 Task: Select the criteria, the date is on or before "today".
Action: Mouse moved to (161, 81)
Screenshot: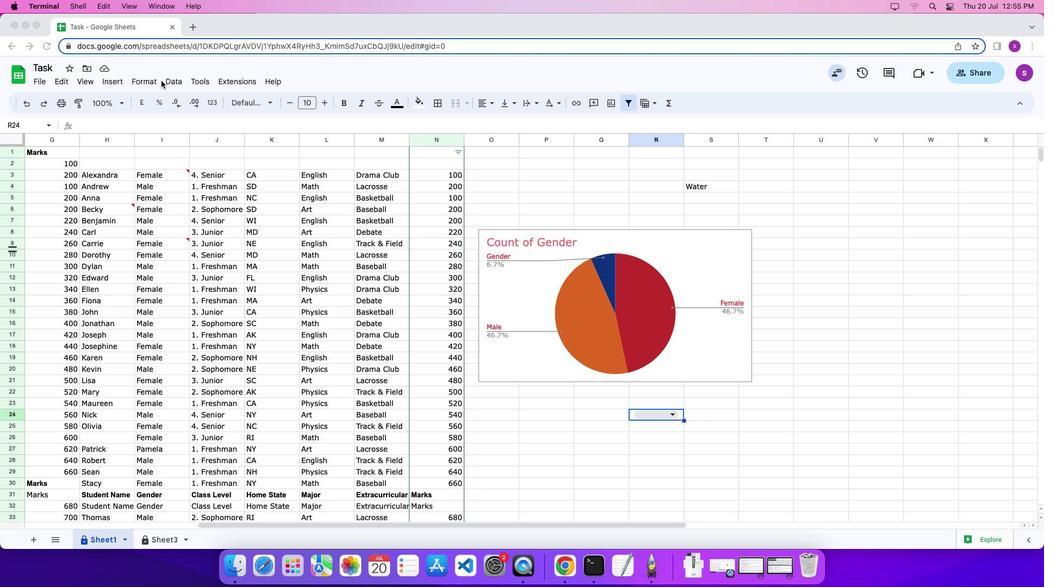 
Action: Mouse pressed left at (161, 81)
Screenshot: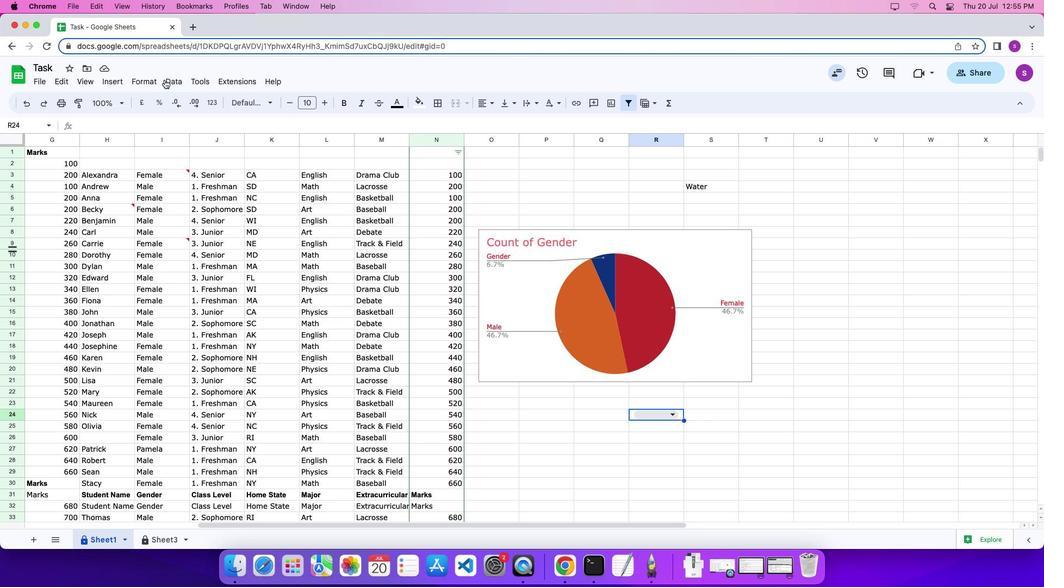 
Action: Mouse moved to (165, 79)
Screenshot: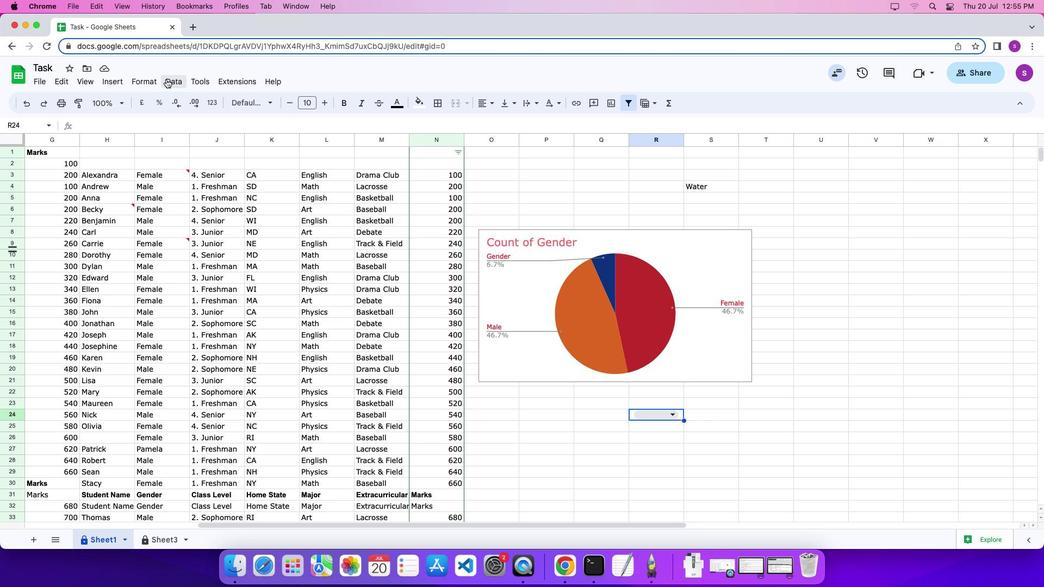 
Action: Mouse pressed left at (165, 79)
Screenshot: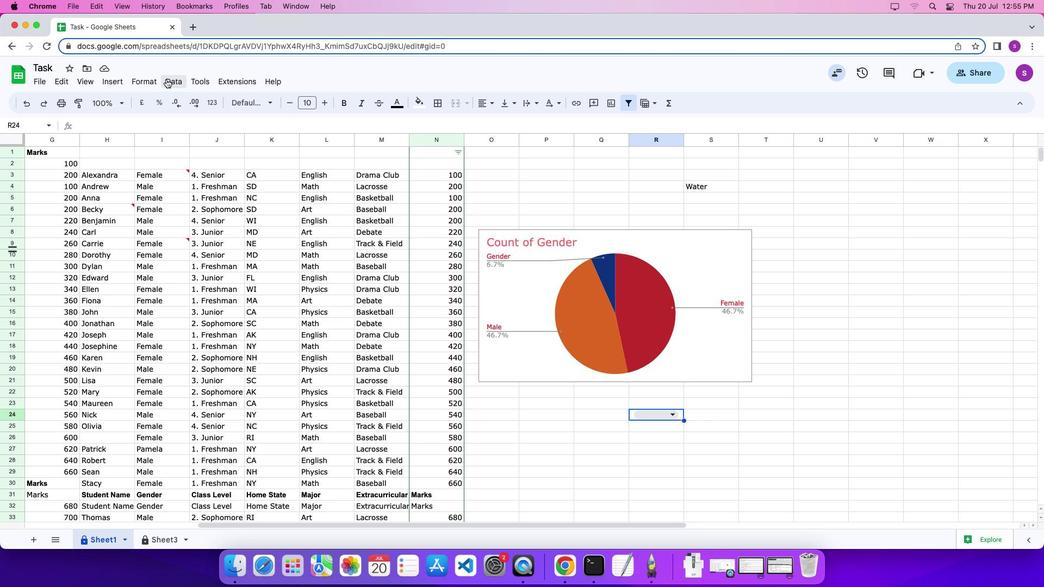 
Action: Mouse moved to (205, 304)
Screenshot: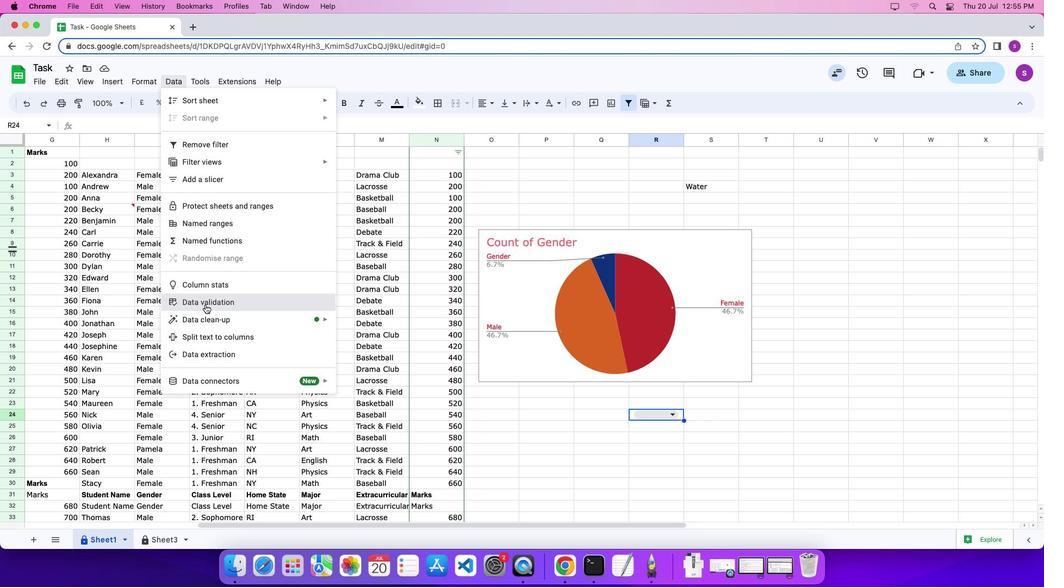 
Action: Mouse pressed left at (205, 304)
Screenshot: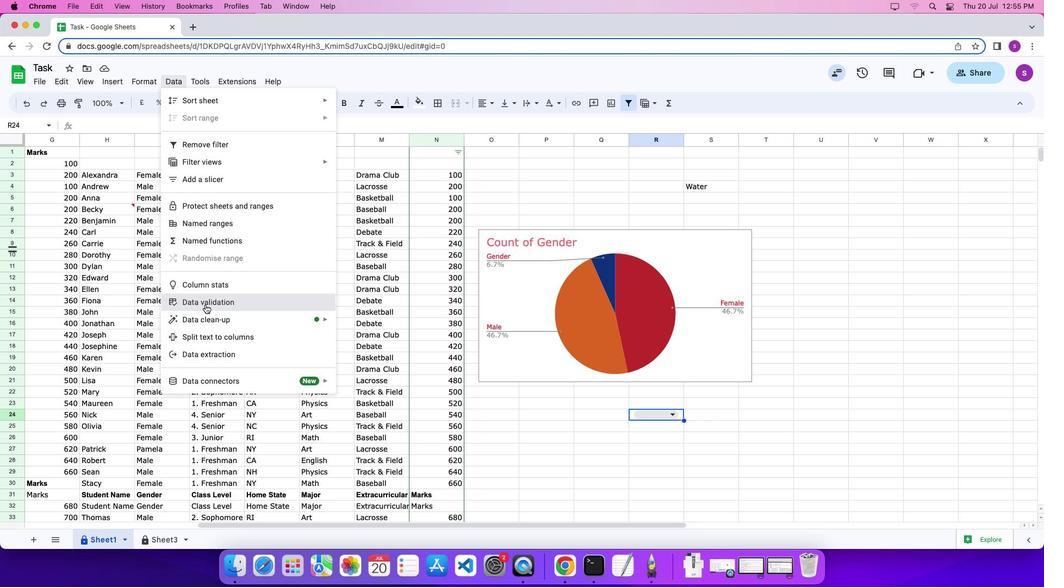 
Action: Mouse moved to (985, 311)
Screenshot: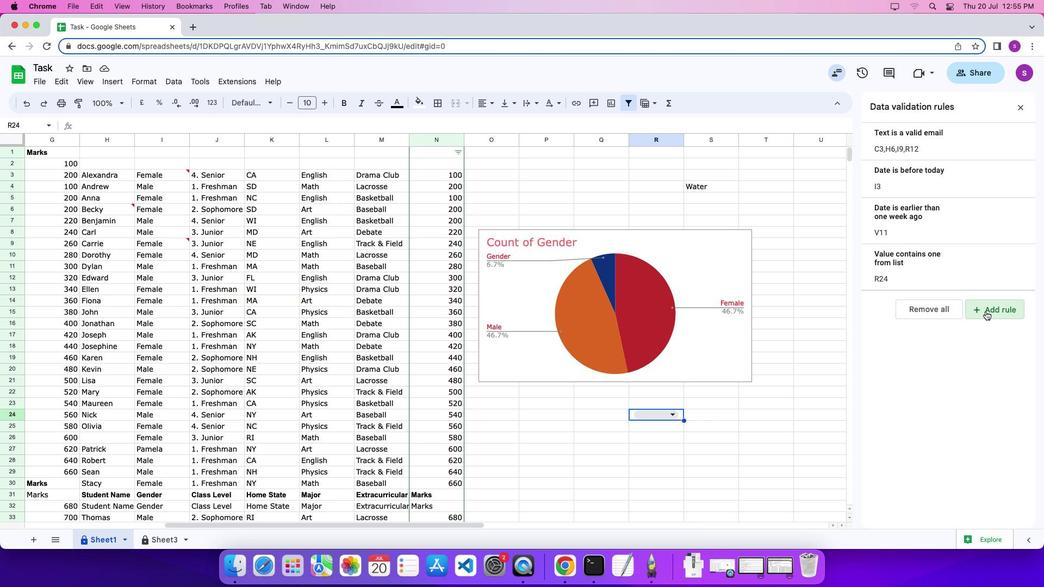 
Action: Mouse pressed left at (985, 311)
Screenshot: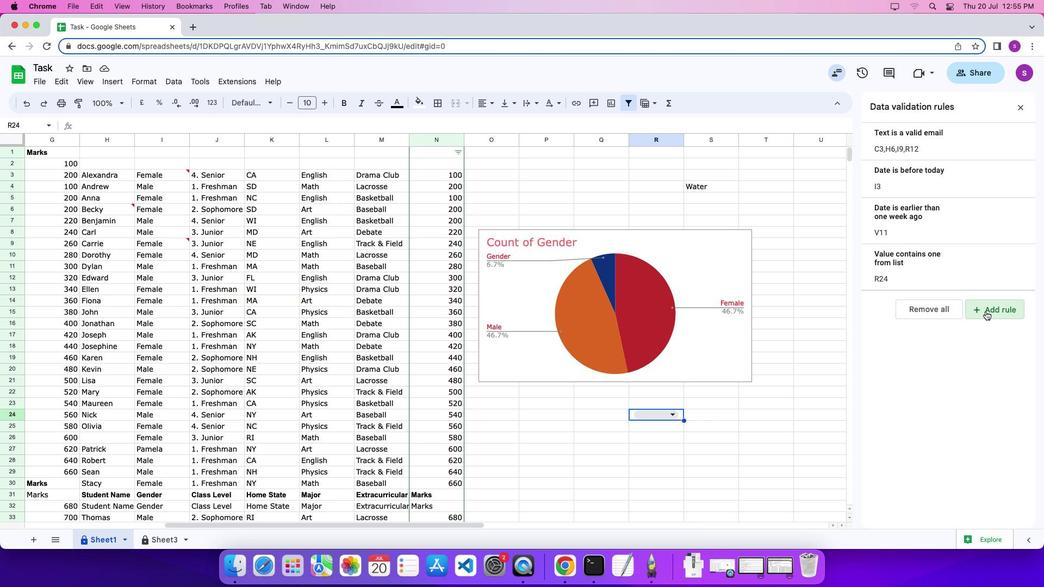 
Action: Mouse moved to (933, 204)
Screenshot: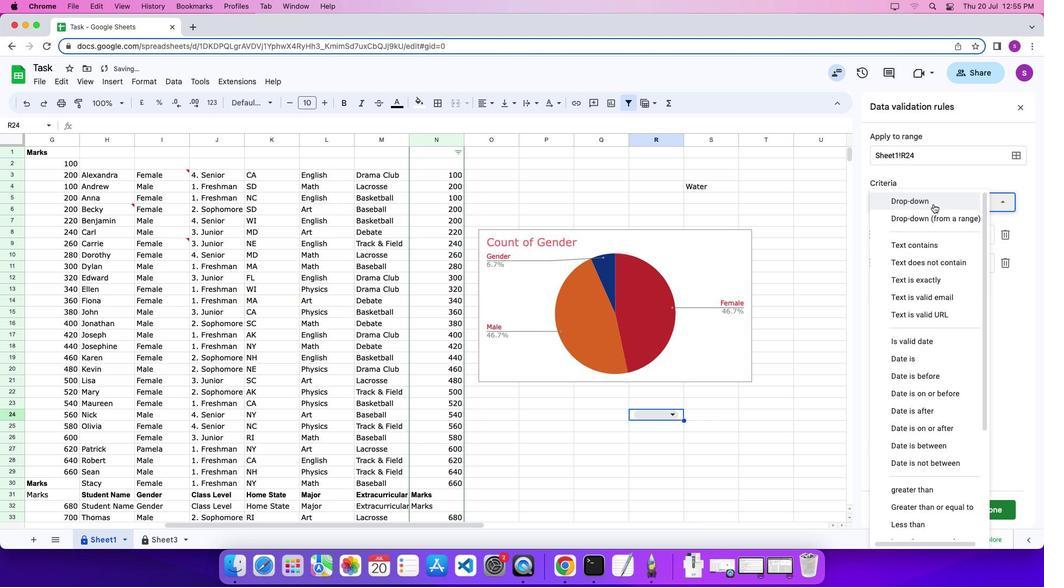 
Action: Mouse pressed left at (933, 204)
Screenshot: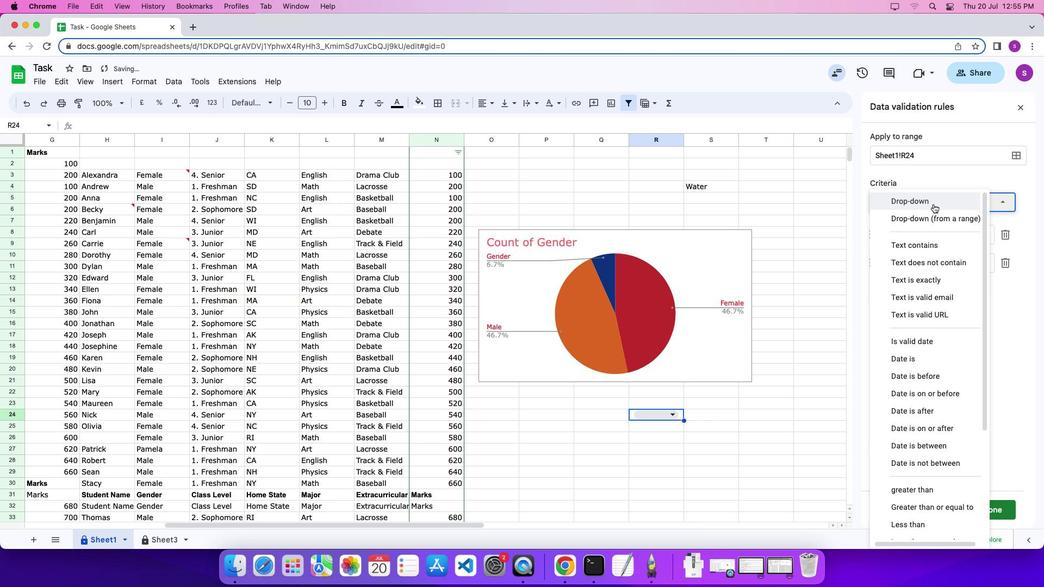 
Action: Mouse moved to (936, 392)
Screenshot: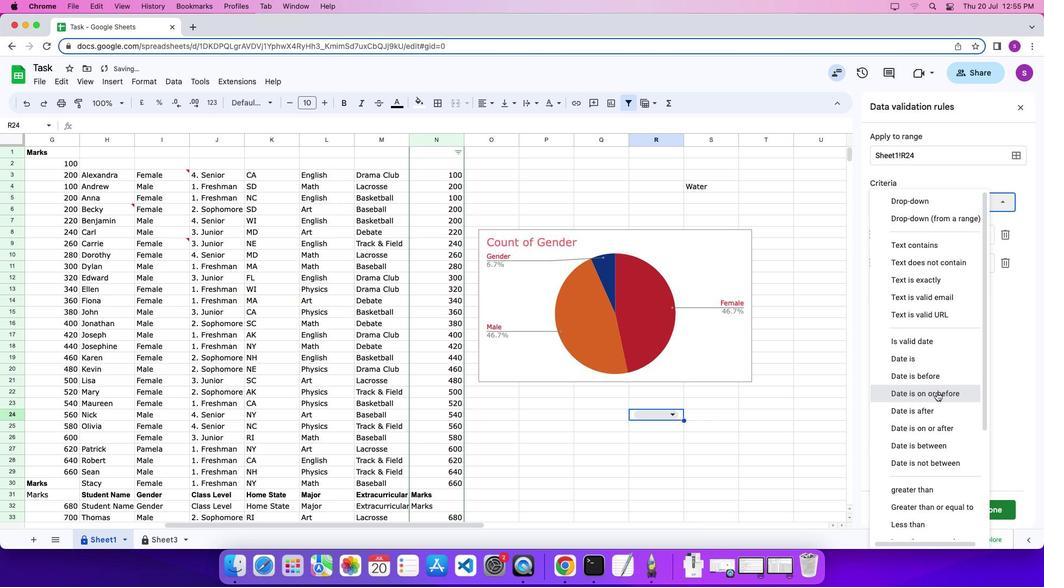 
Action: Mouse pressed left at (936, 392)
Screenshot: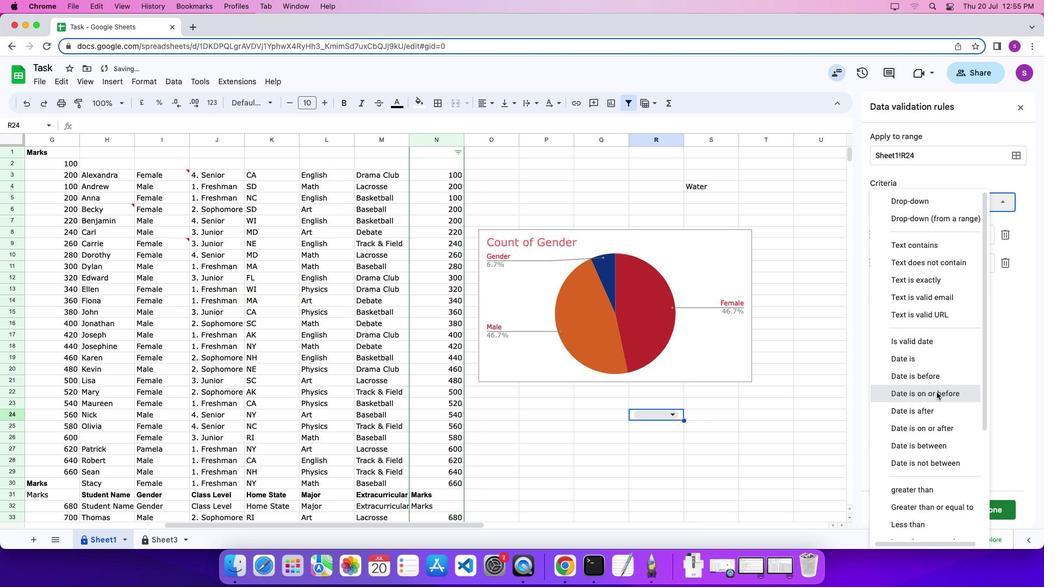 
Action: Mouse moved to (931, 228)
Screenshot: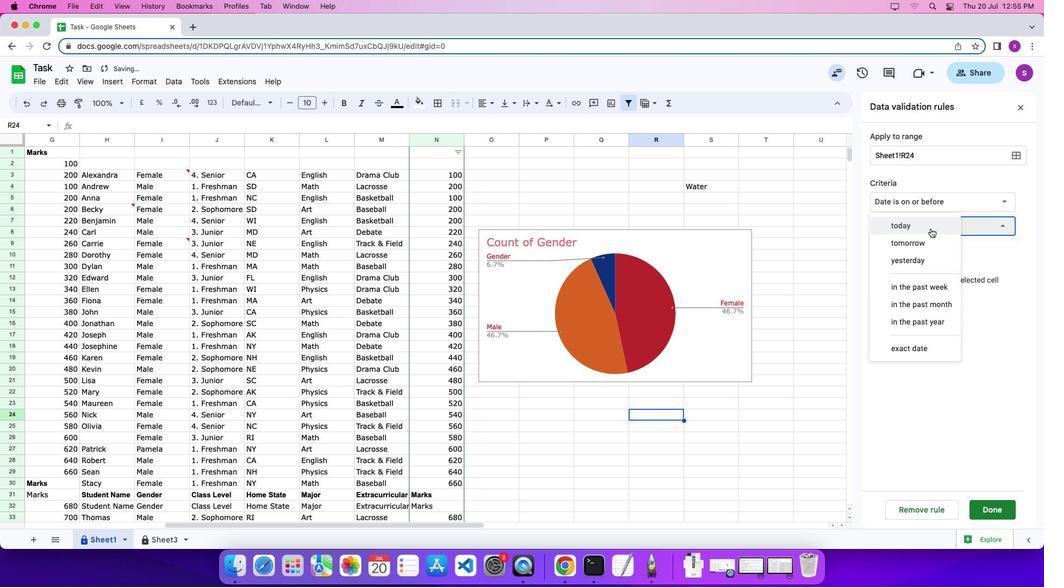 
Action: Mouse pressed left at (931, 228)
Screenshot: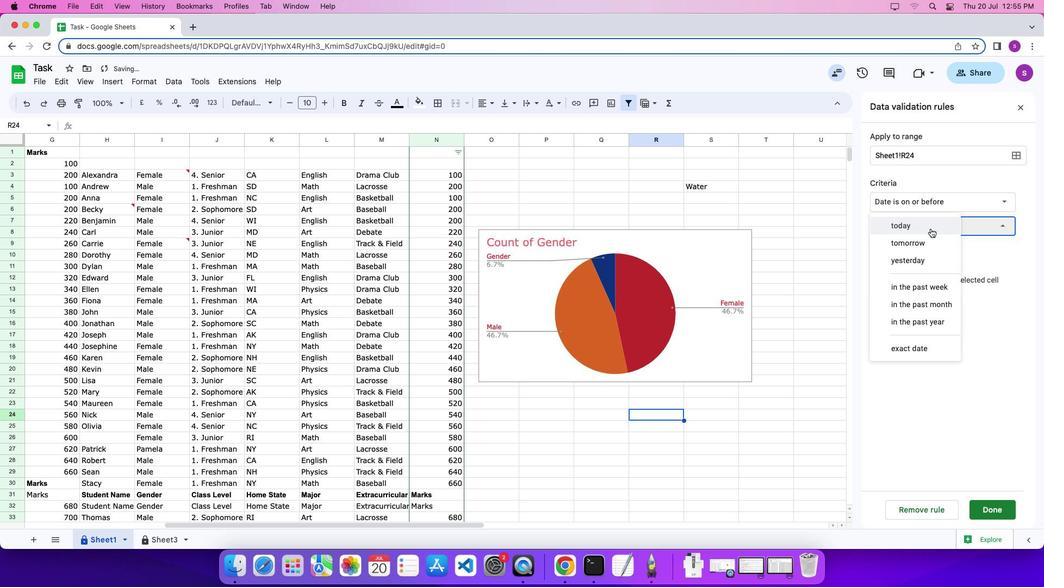 
Action: Mouse moved to (922, 228)
Screenshot: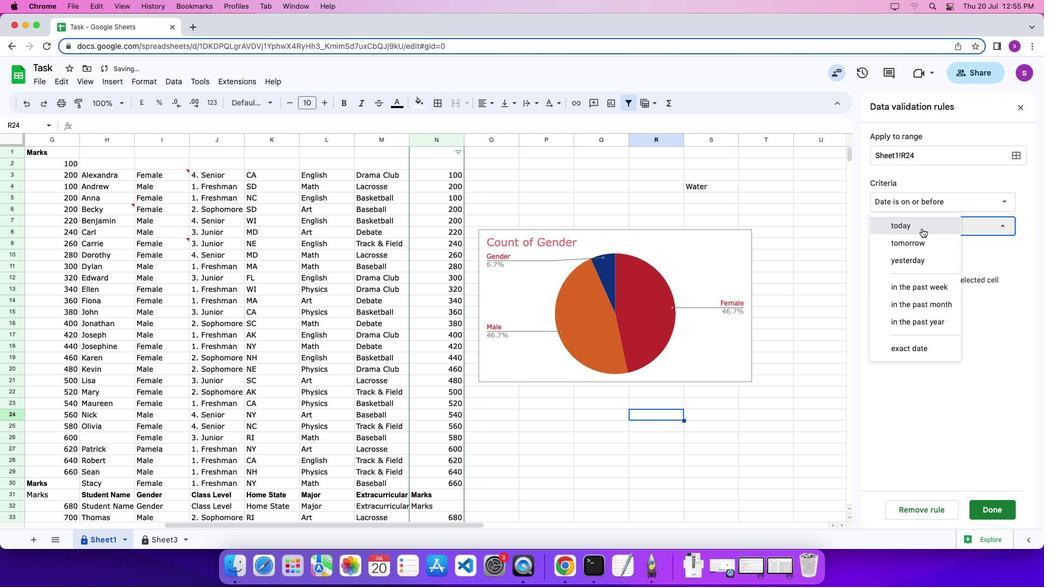 
Action: Mouse pressed left at (922, 228)
Screenshot: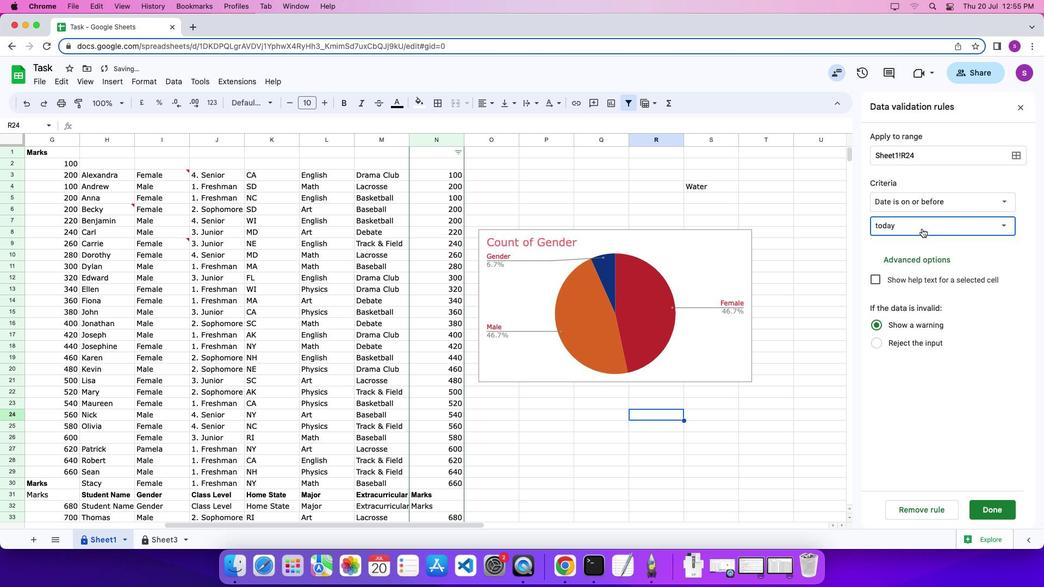 
Action: Mouse moved to (996, 509)
Screenshot: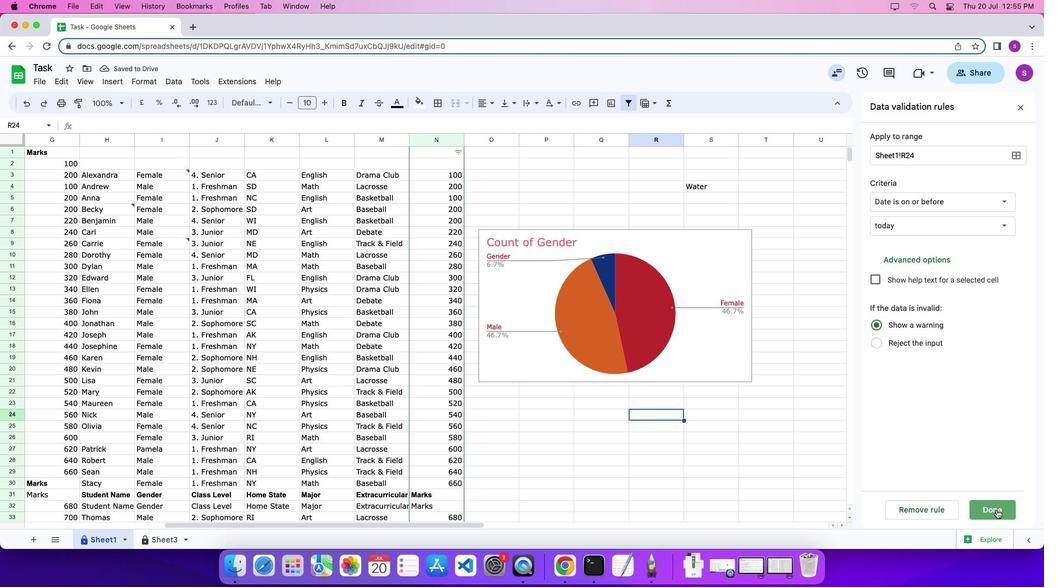 
Action: Mouse pressed left at (996, 509)
Screenshot: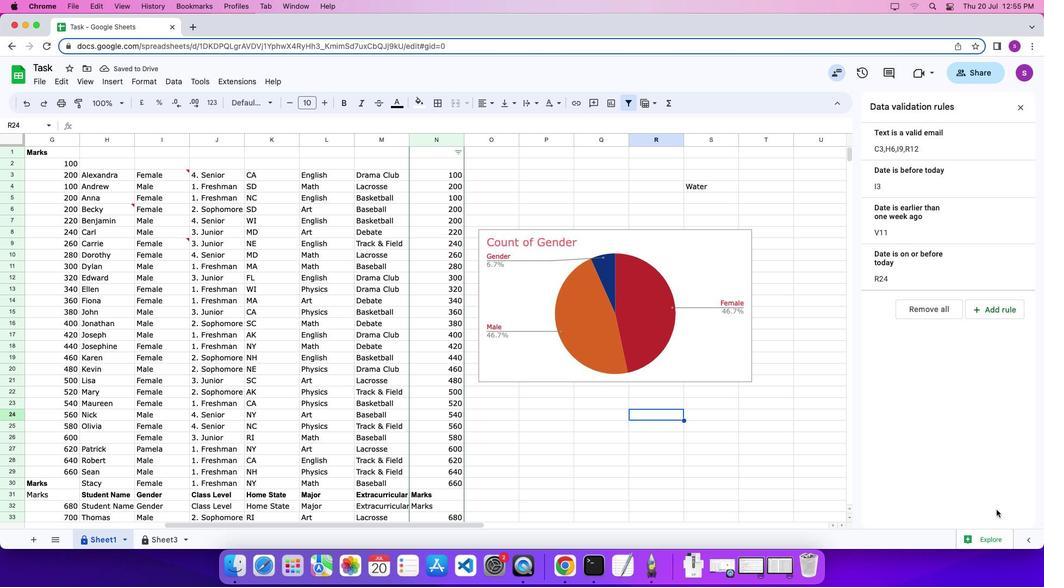 
